 Task: Use the formula "IMARGUMENT" in spreadsheet "Project portfolio".
Action: Mouse moved to (562, 361)
Screenshot: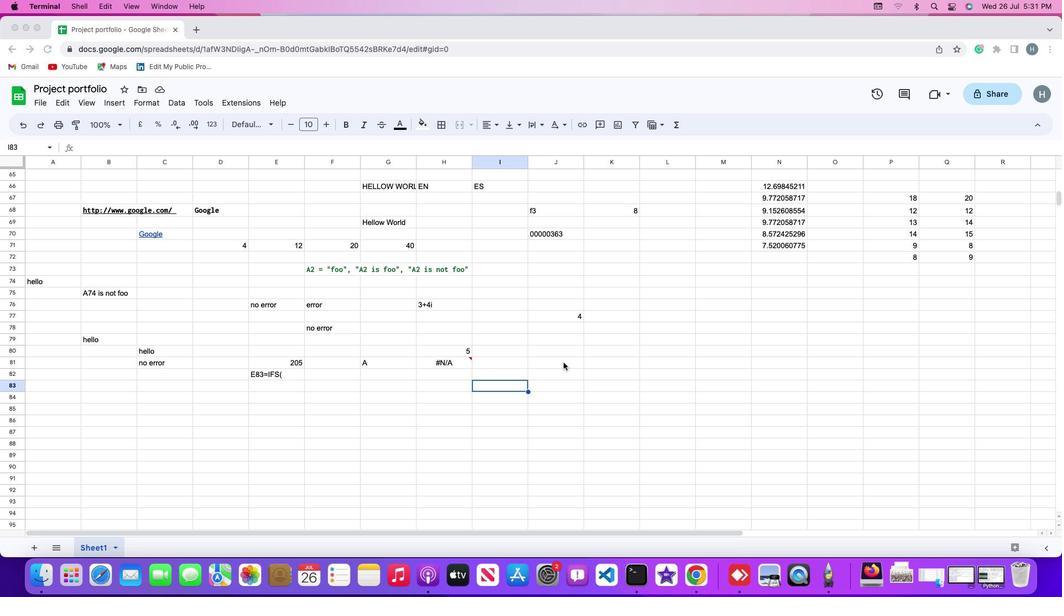 
Action: Mouse pressed left at (562, 361)
Screenshot: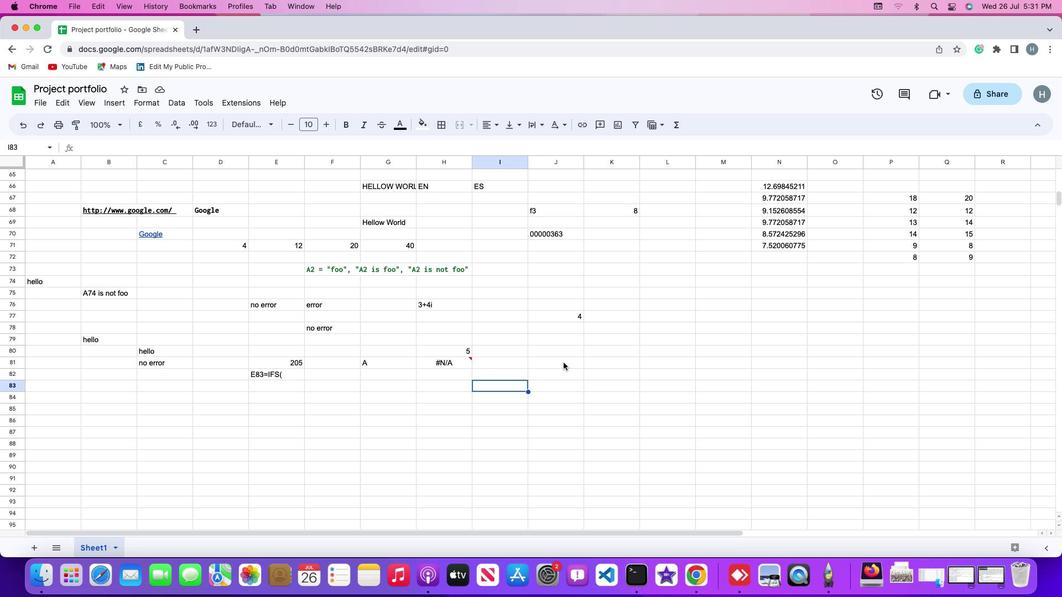 
Action: Mouse moved to (543, 345)
Screenshot: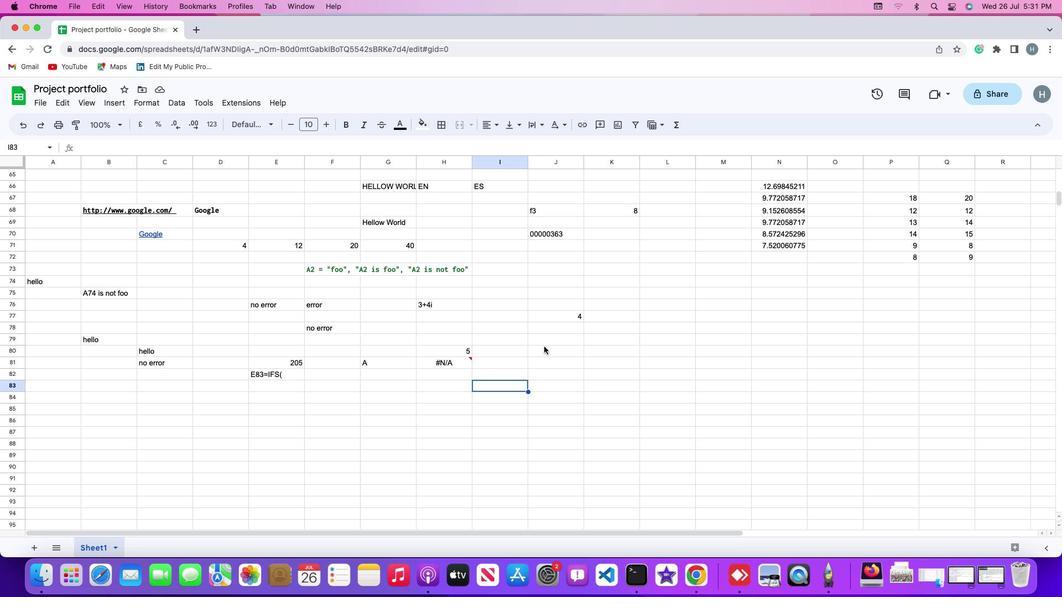 
Action: Mouse pressed left at (543, 345)
Screenshot: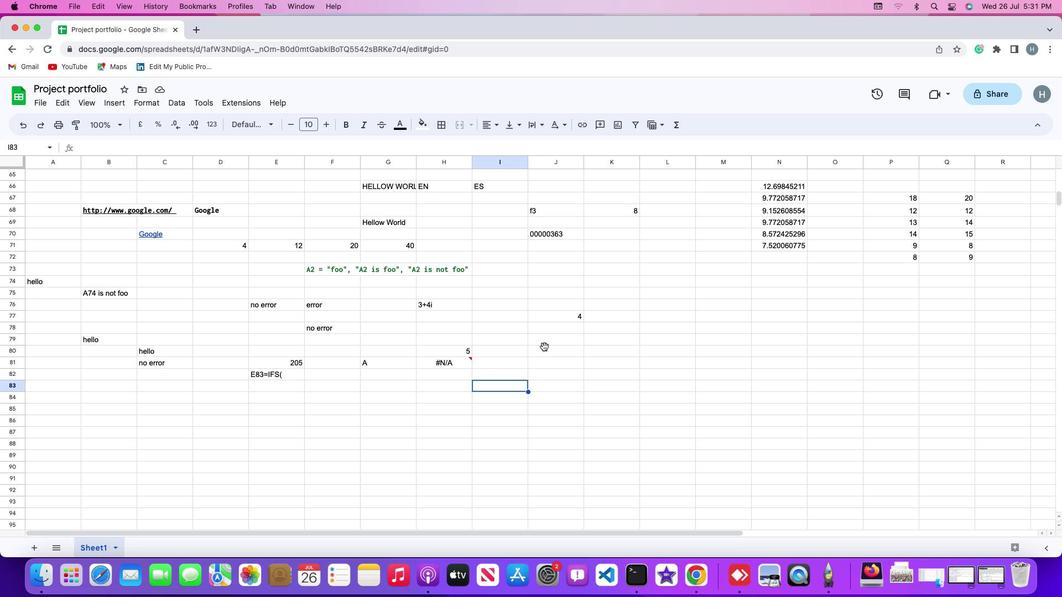 
Action: Mouse moved to (108, 98)
Screenshot: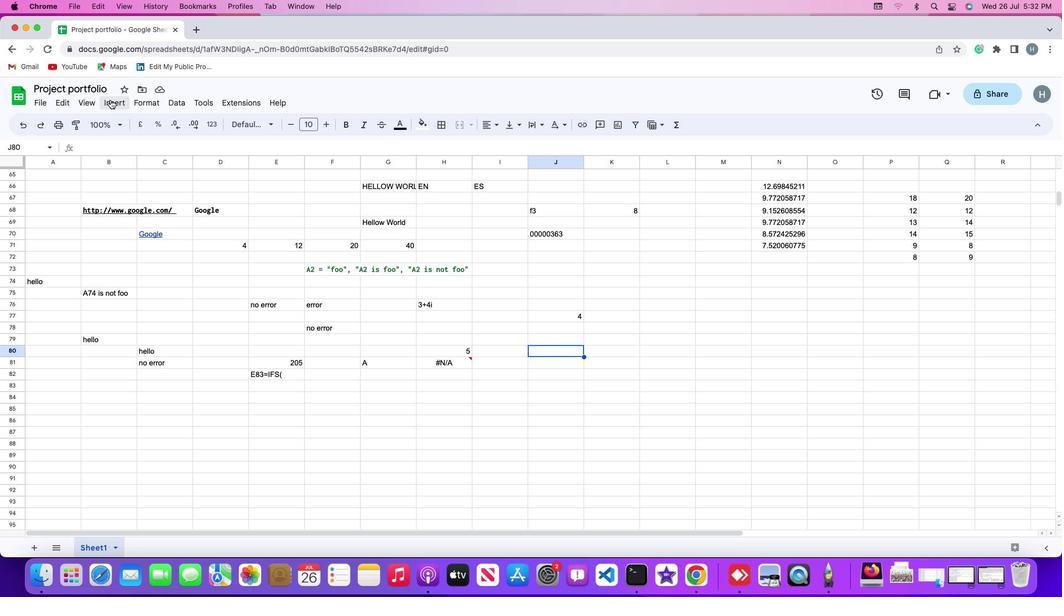 
Action: Mouse pressed left at (108, 98)
Screenshot: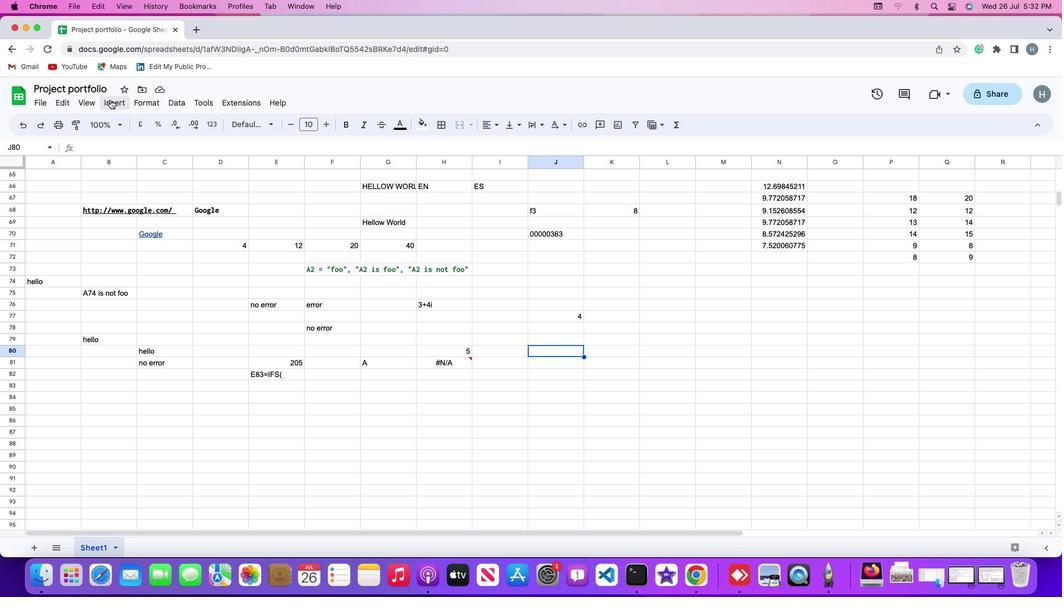 
Action: Mouse moved to (143, 283)
Screenshot: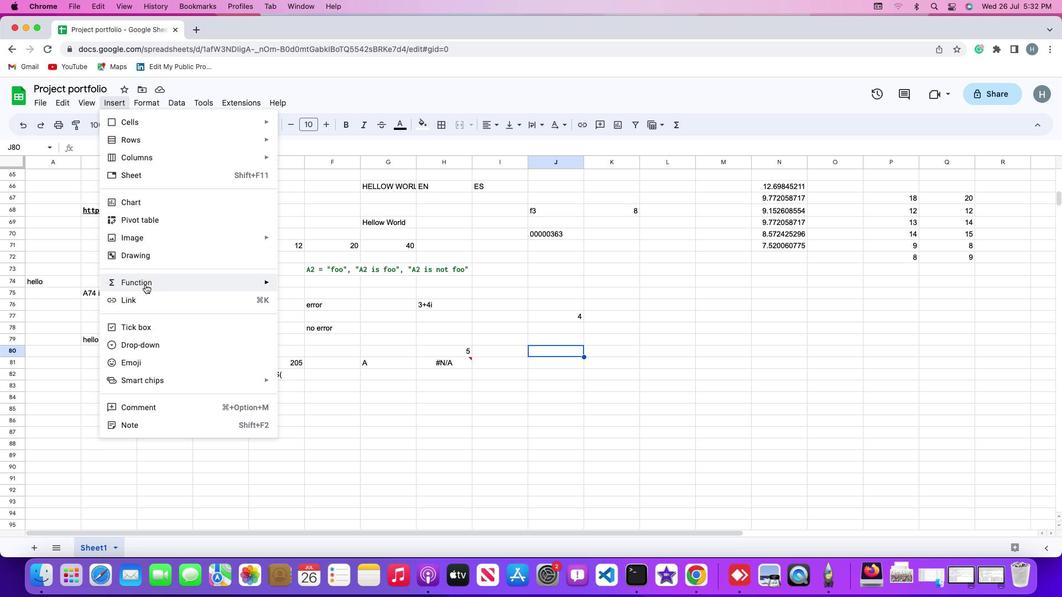 
Action: Mouse pressed left at (143, 283)
Screenshot: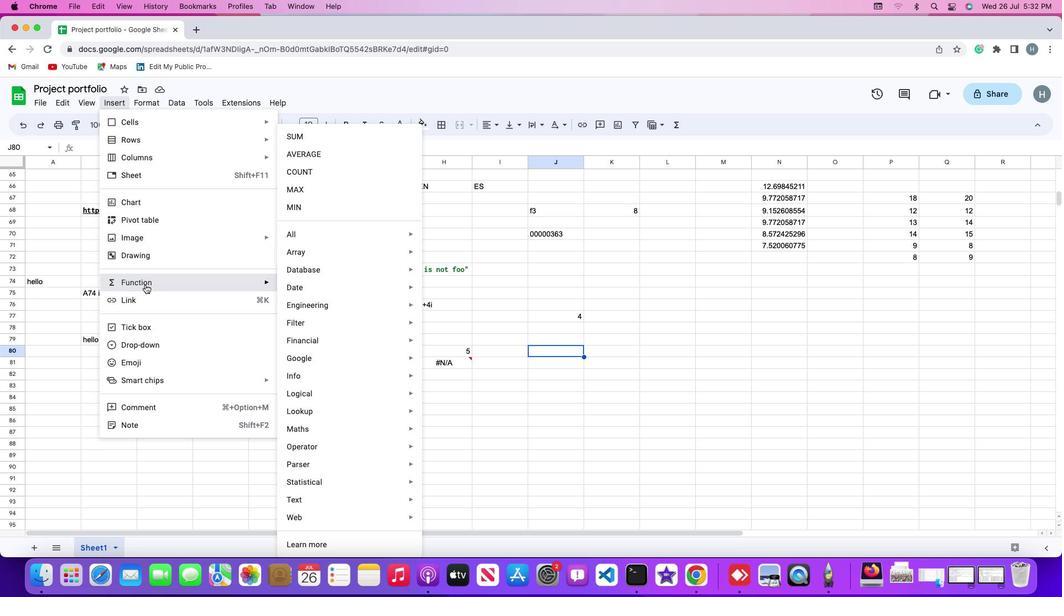 
Action: Mouse moved to (327, 232)
Screenshot: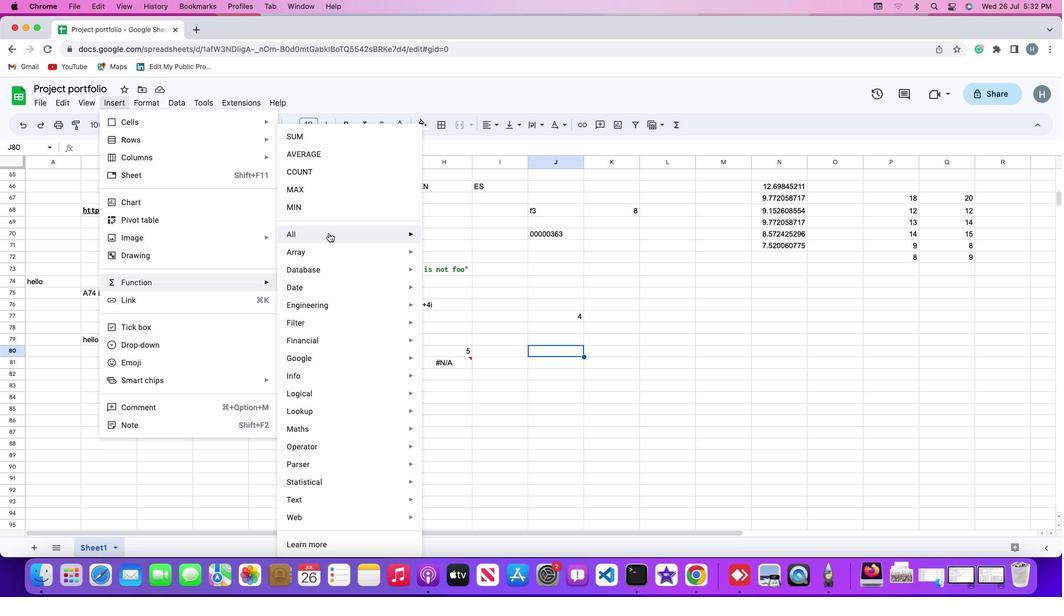 
Action: Mouse pressed left at (327, 232)
Screenshot: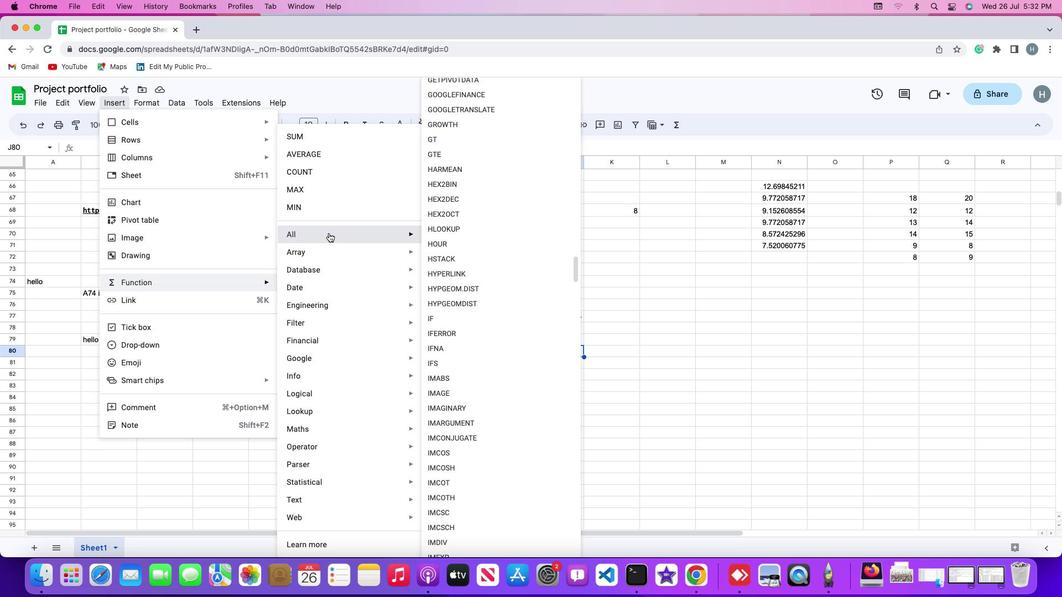 
Action: Mouse moved to (469, 422)
Screenshot: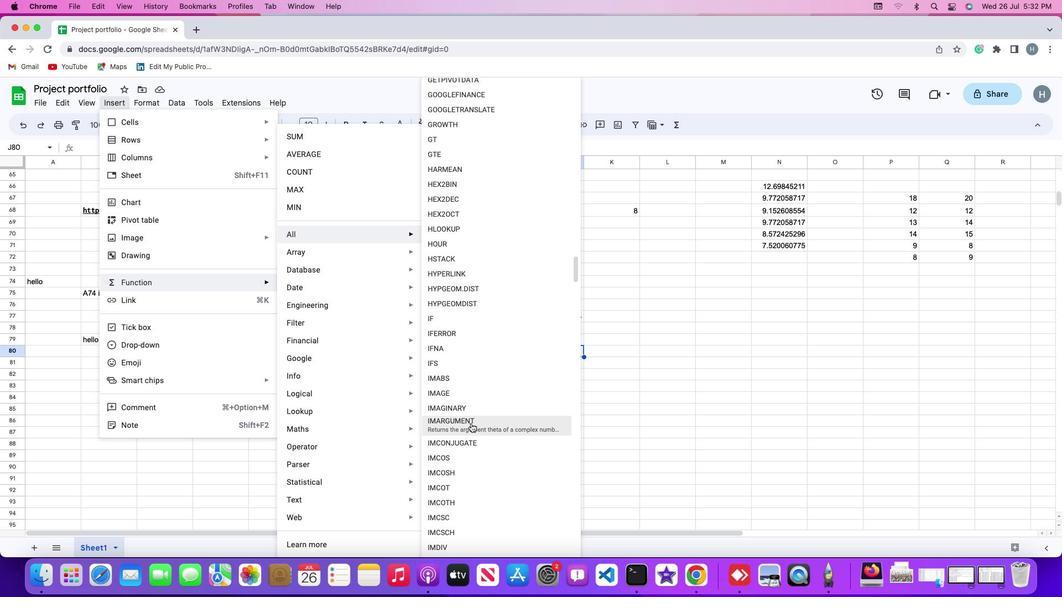 
Action: Mouse pressed left at (469, 422)
Screenshot: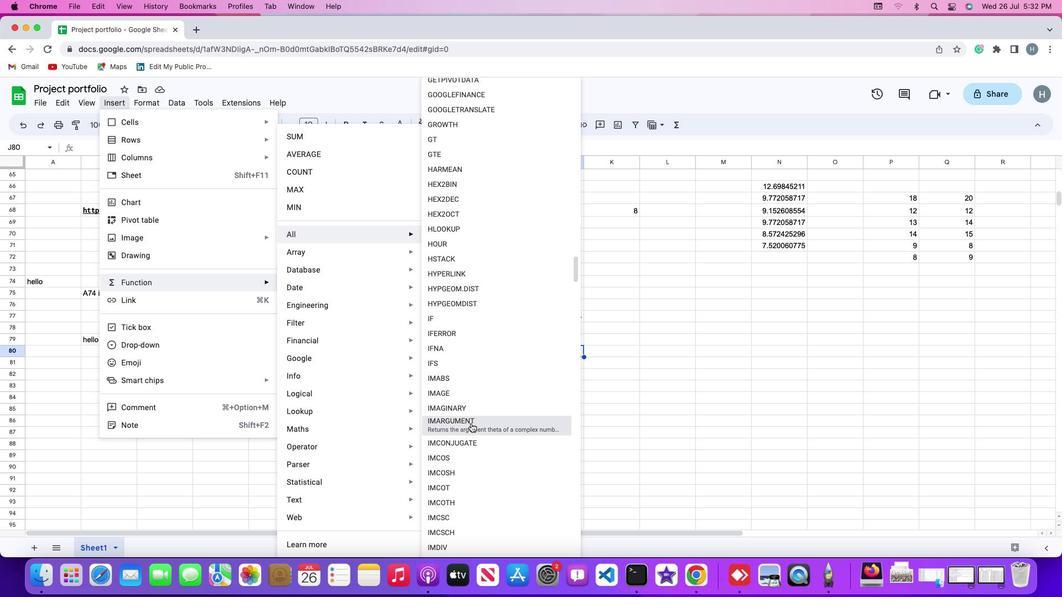 
Action: Mouse moved to (431, 302)
Screenshot: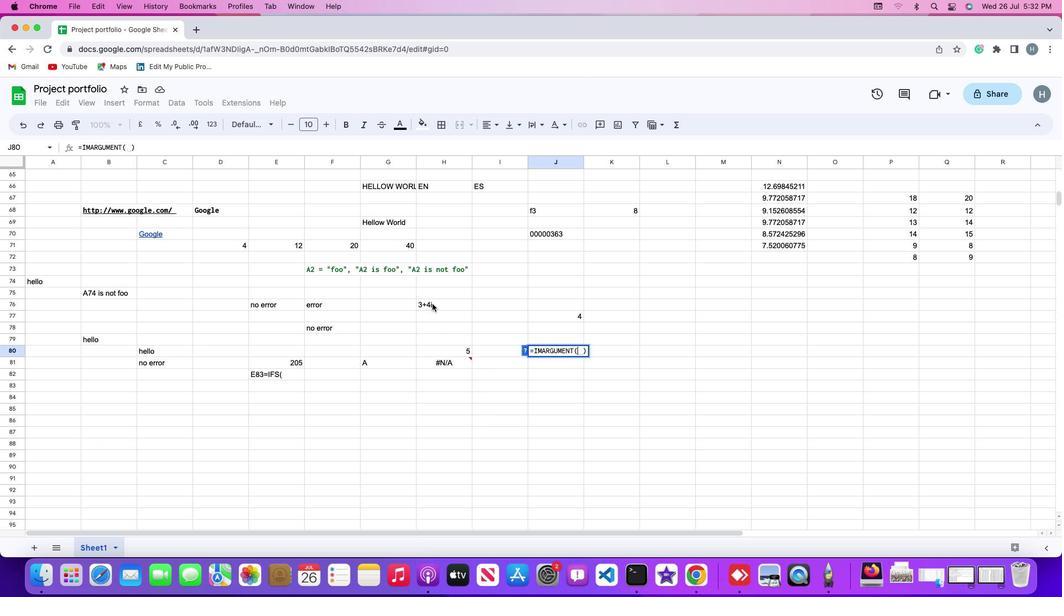 
Action: Mouse pressed left at (431, 302)
Screenshot: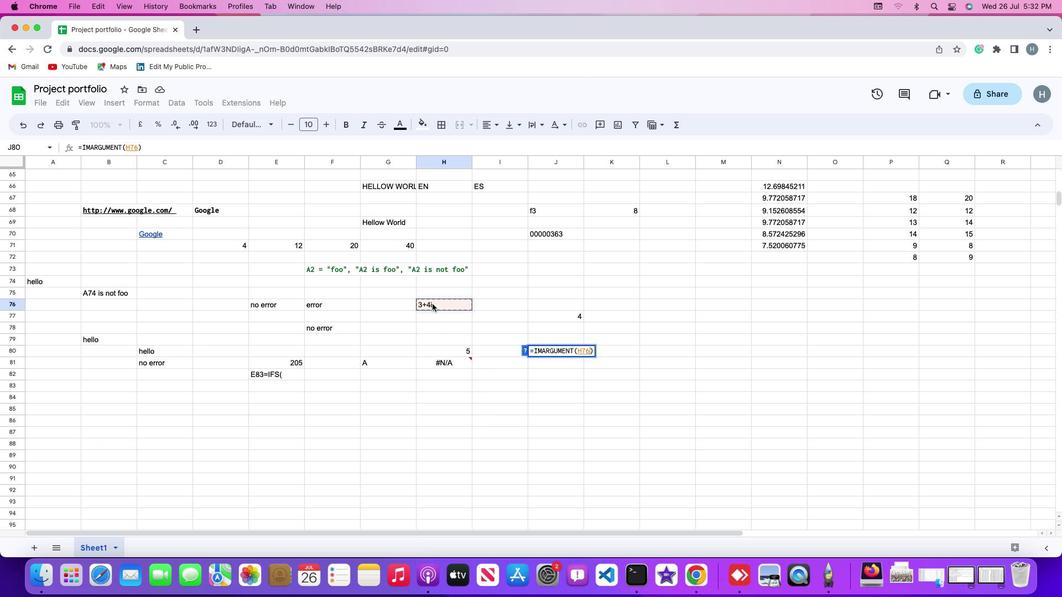 
Action: Mouse moved to (464, 391)
Screenshot: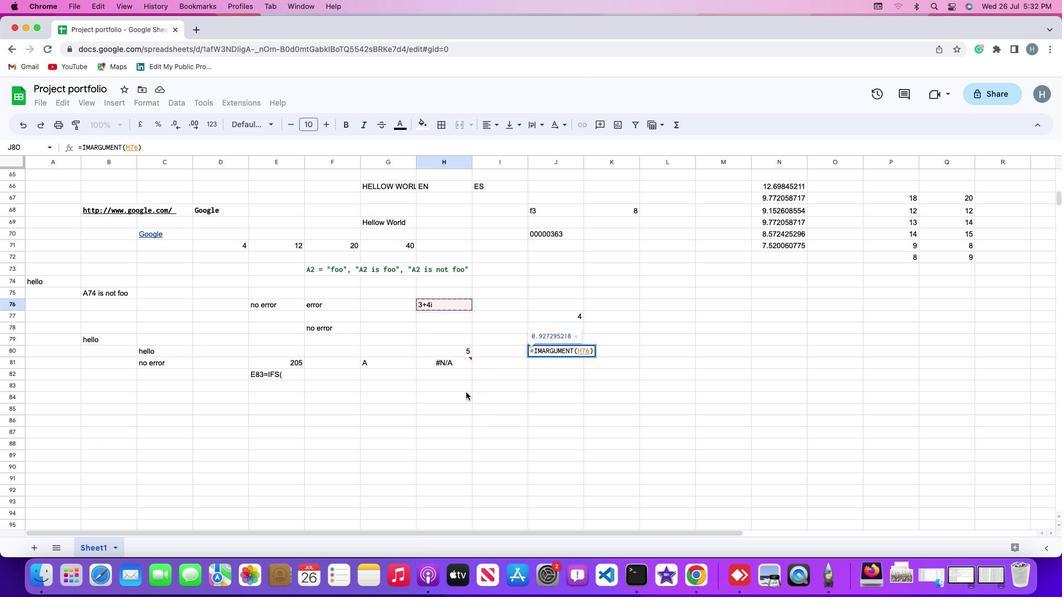 
Action: Key pressed Key.enter
Screenshot: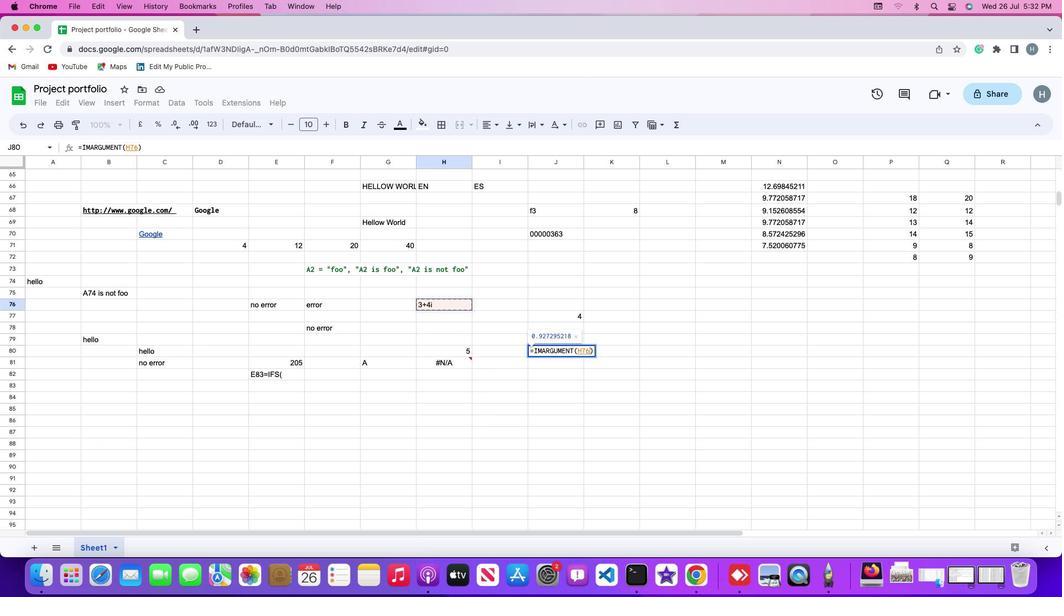 
Action: Mouse moved to (471, 427)
Screenshot: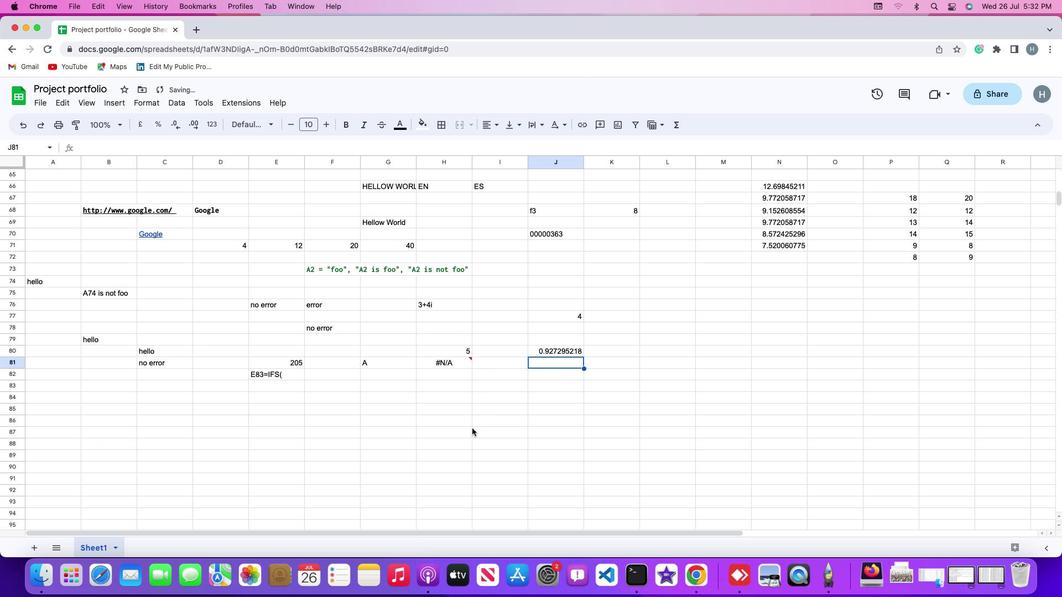 
